 Task: Use Clock Wind Up Effect in this video Movie B.mp4
Action: Mouse moved to (212, 131)
Screenshot: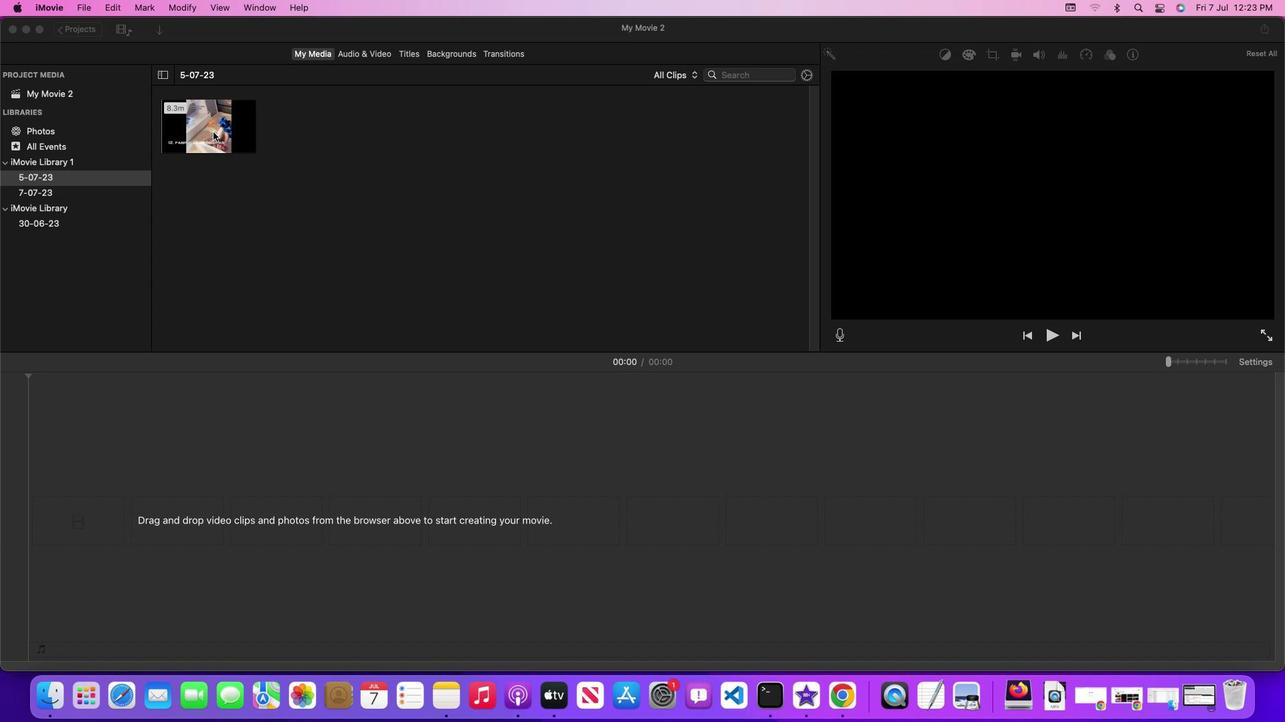 
Action: Mouse pressed left at (212, 131)
Screenshot: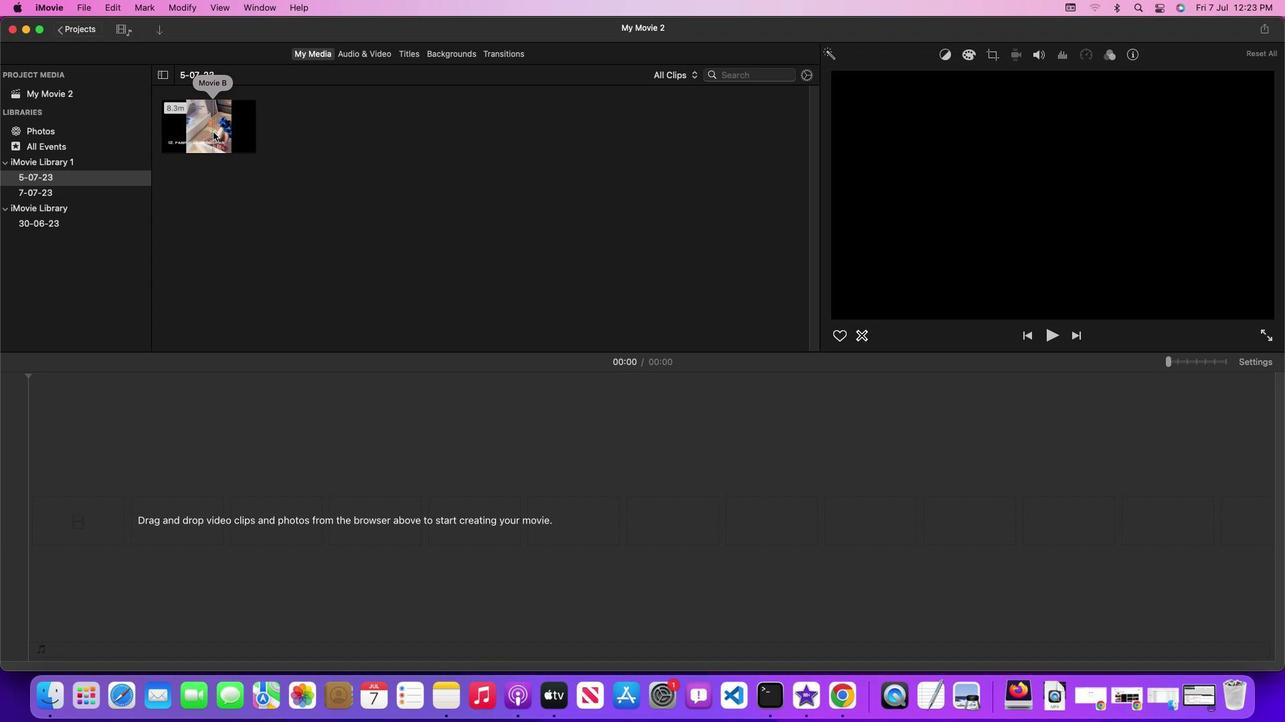 
Action: Mouse pressed left at (212, 131)
Screenshot: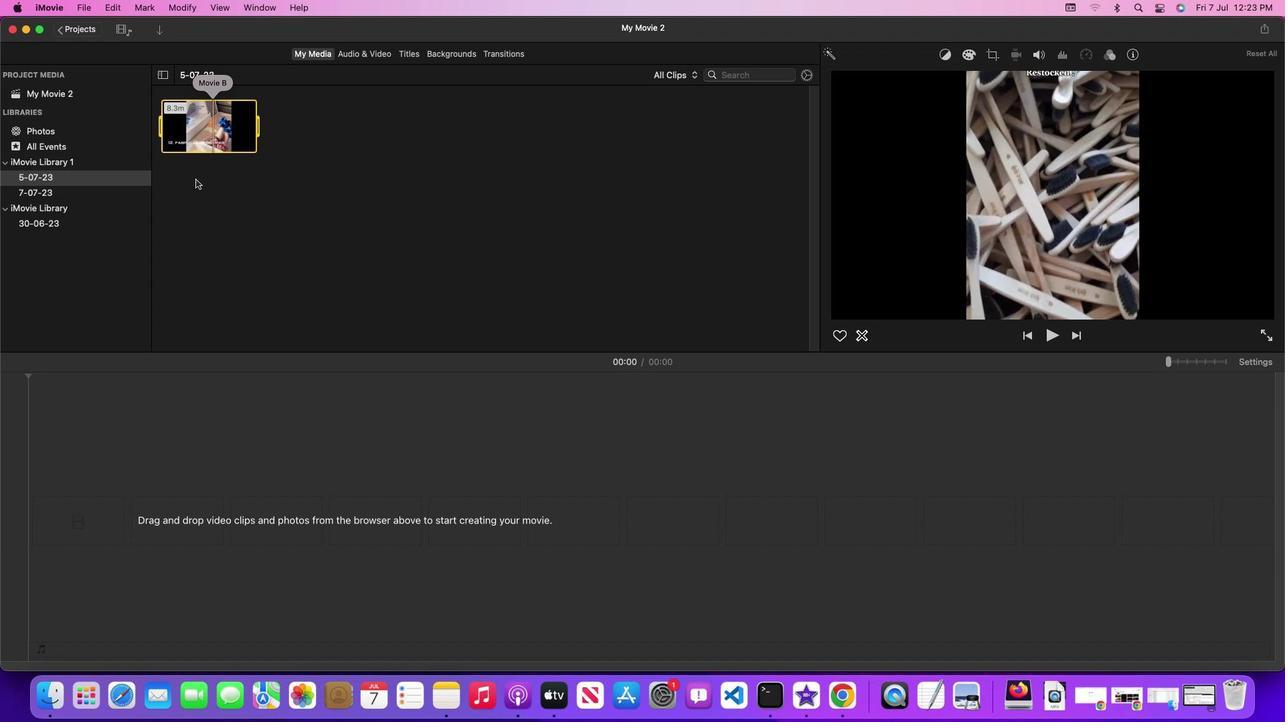 
Action: Mouse moved to (380, 53)
Screenshot: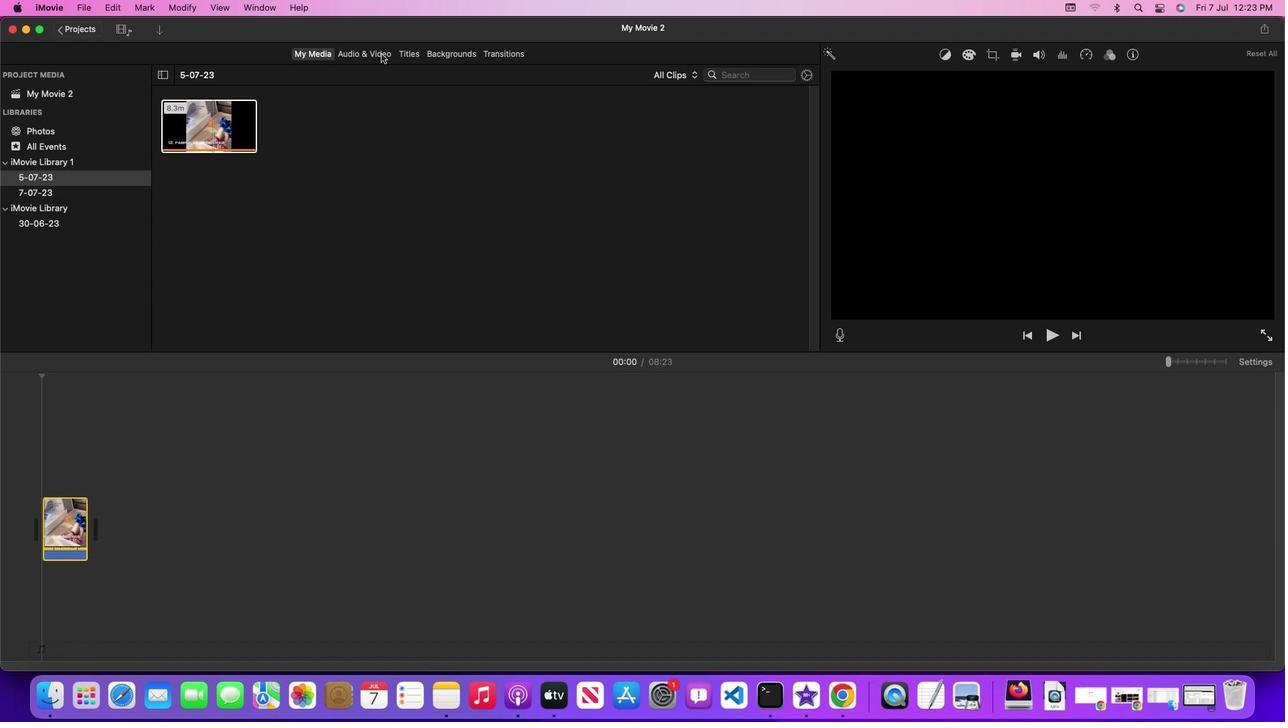 
Action: Mouse pressed left at (380, 53)
Screenshot: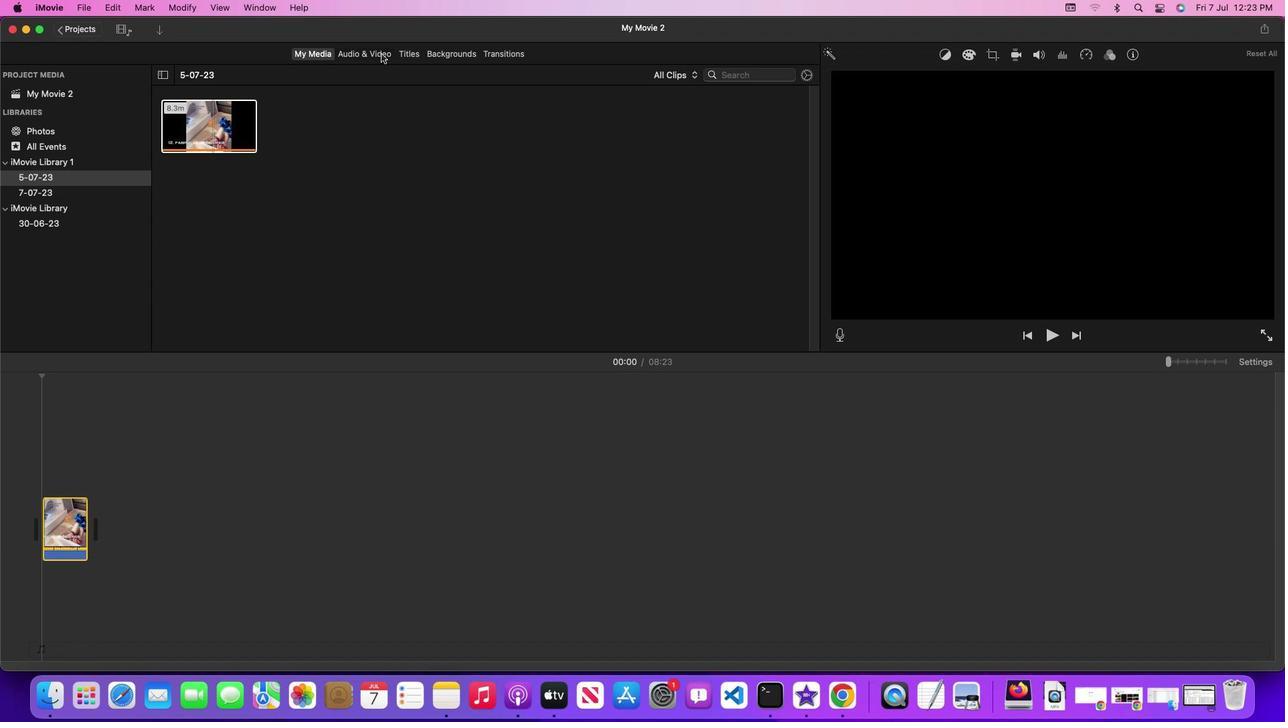 
Action: Mouse moved to (815, 178)
Screenshot: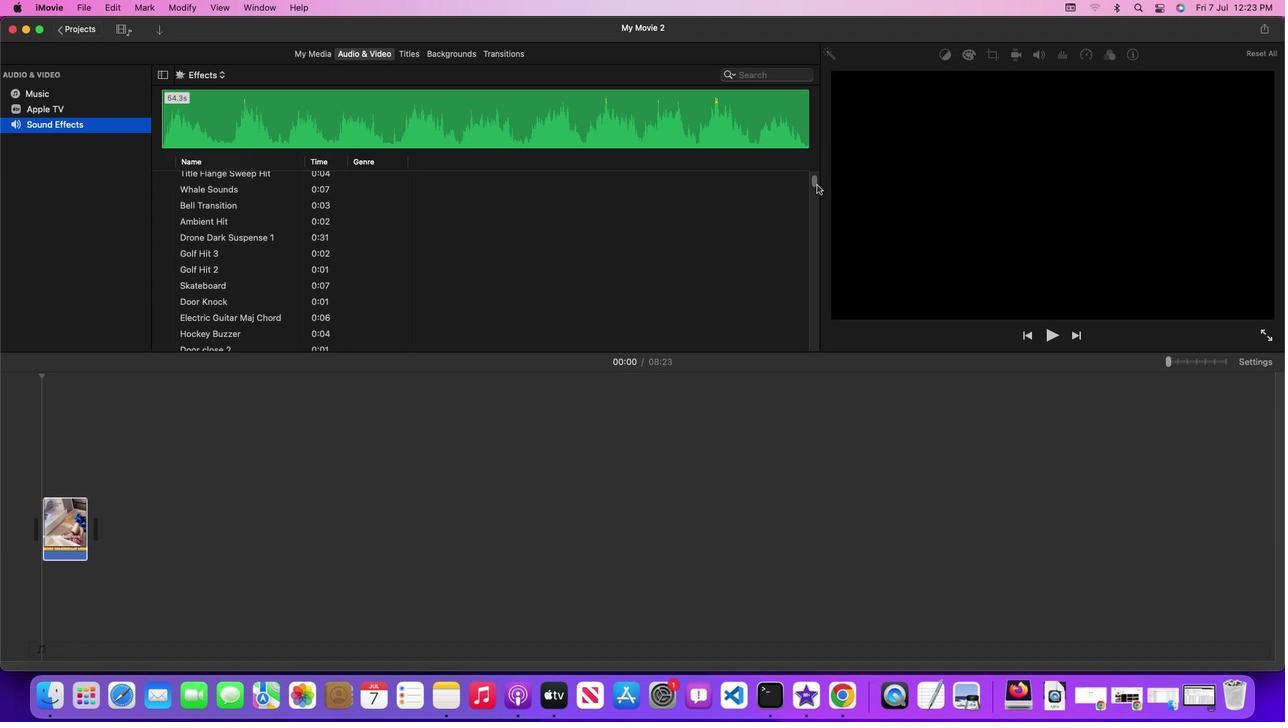 
Action: Mouse pressed left at (815, 178)
Screenshot: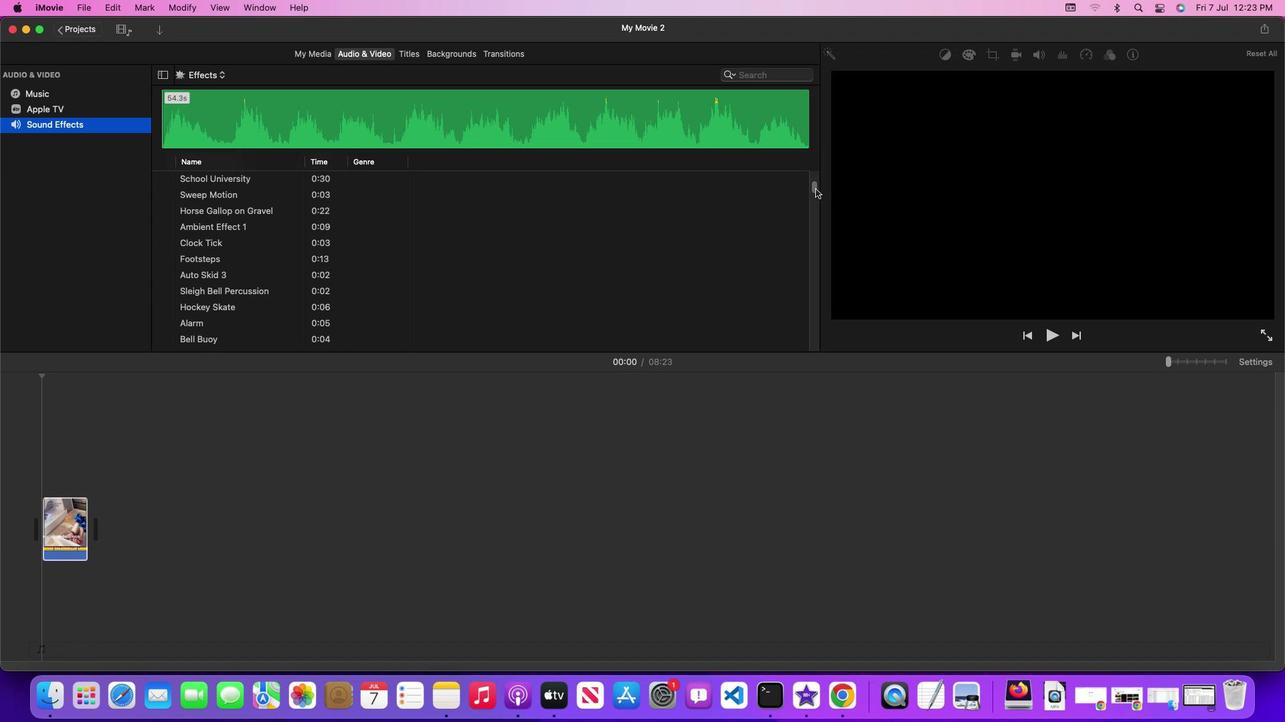 
Action: Mouse moved to (639, 281)
Screenshot: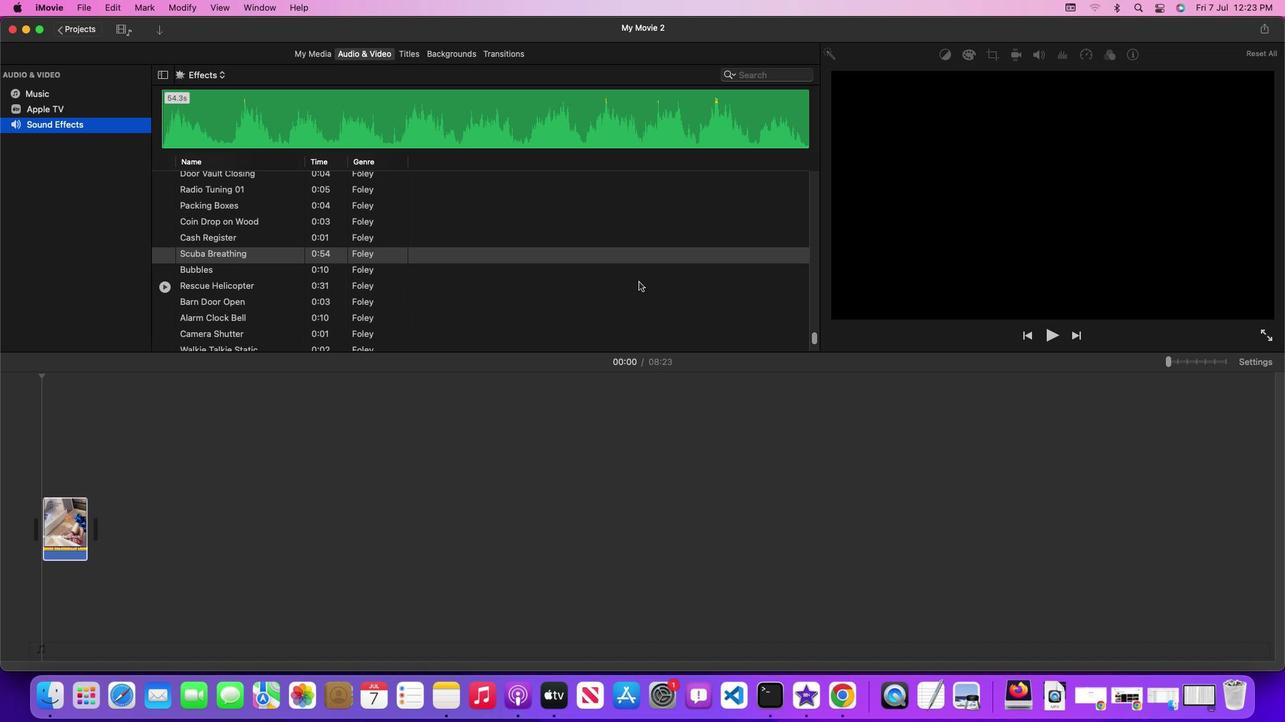 
Action: Mouse scrolled (639, 281) with delta (0, 0)
Screenshot: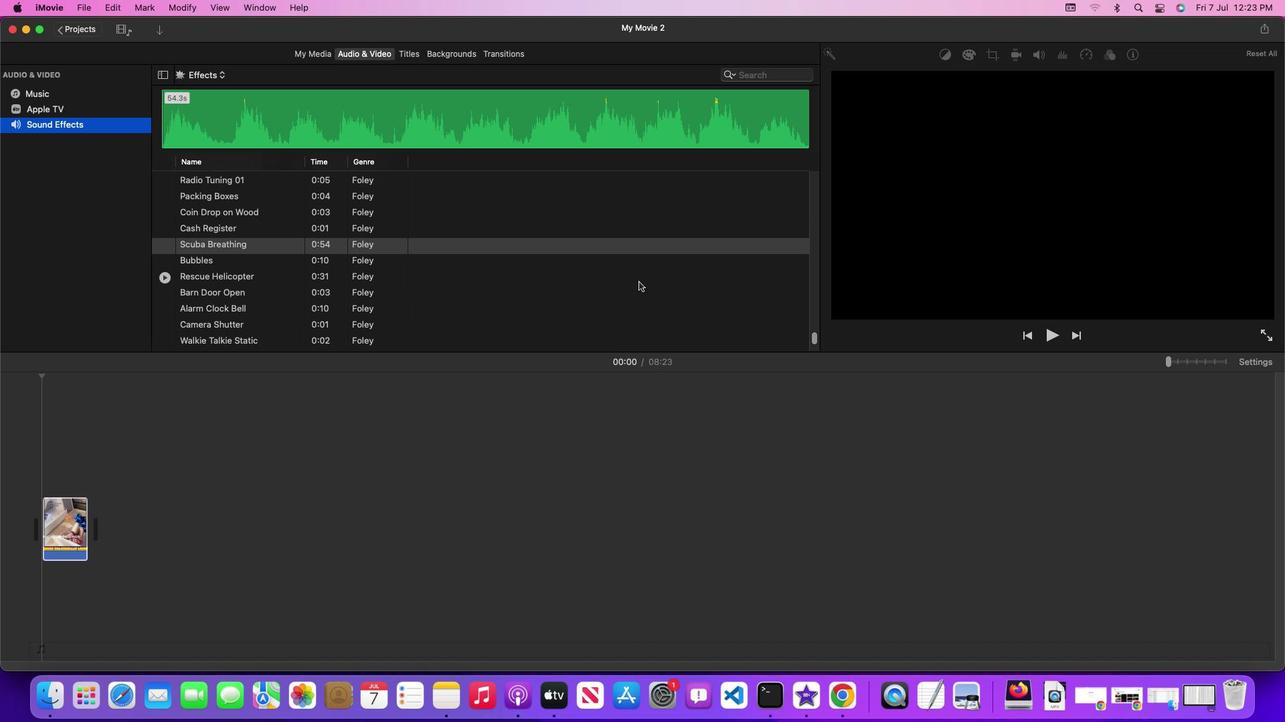 
Action: Mouse scrolled (639, 281) with delta (0, 0)
Screenshot: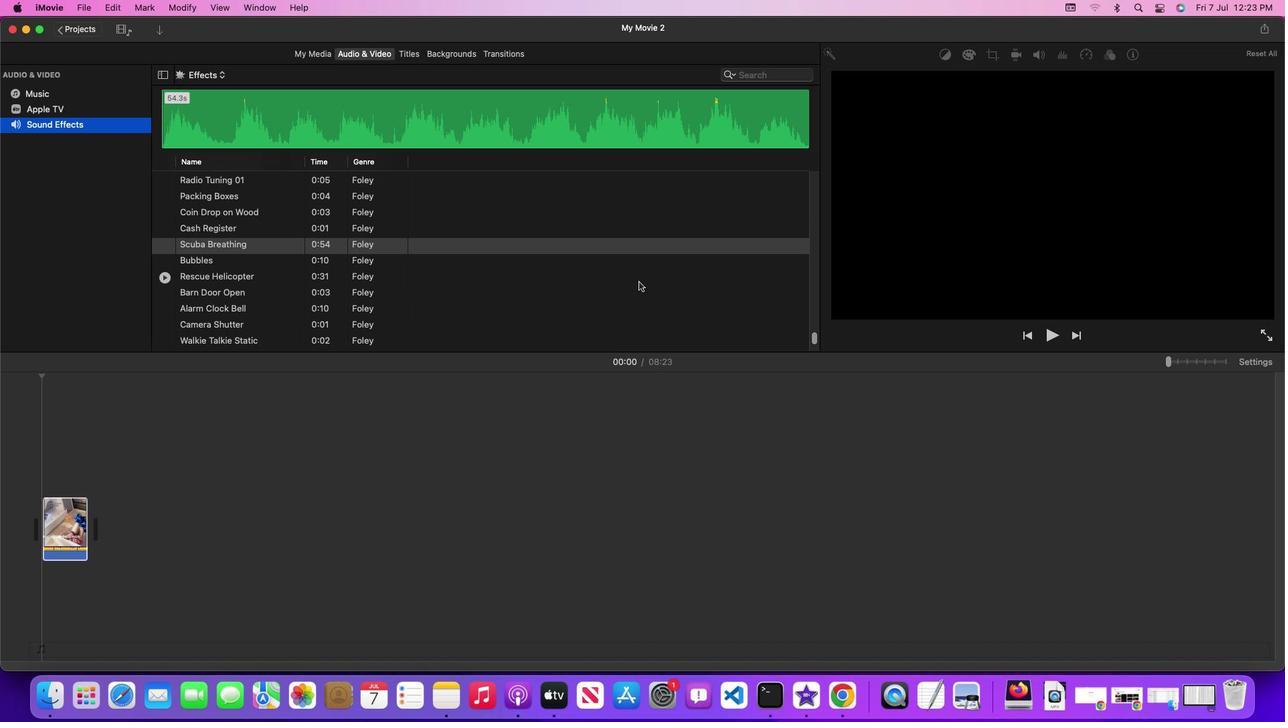 
Action: Mouse scrolled (639, 281) with delta (0, 0)
Screenshot: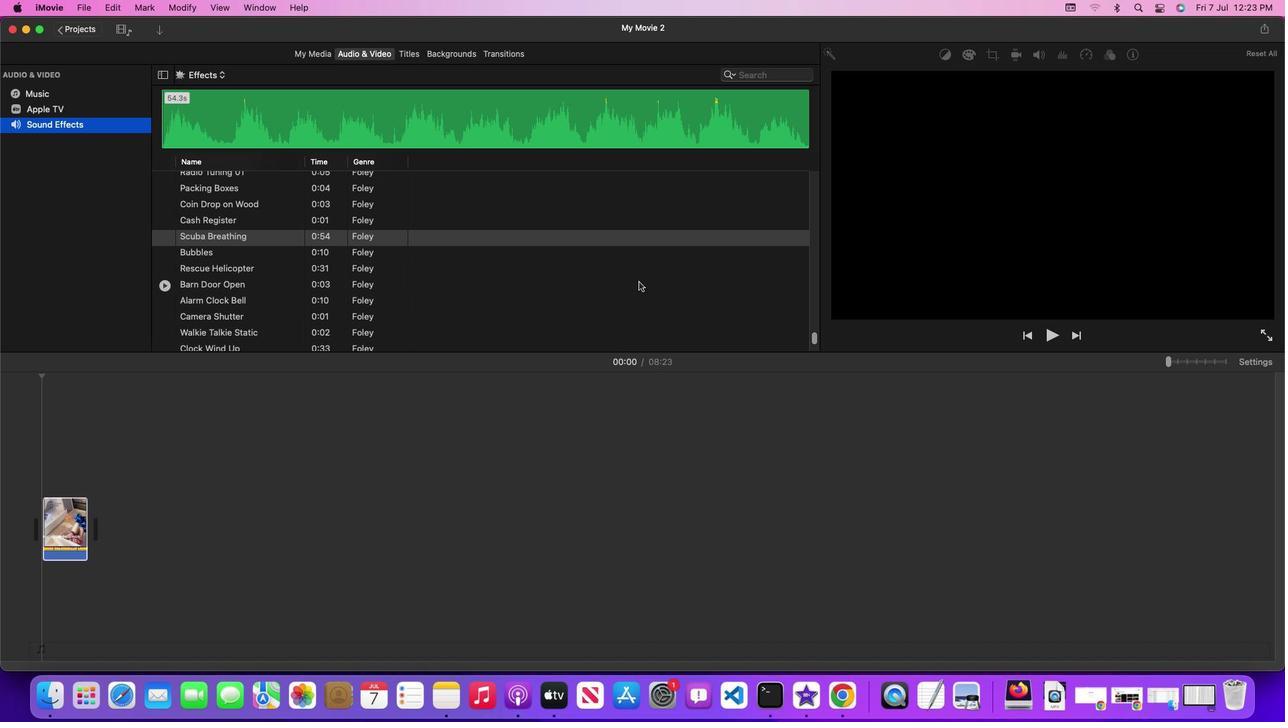 
Action: Mouse scrolled (639, 281) with delta (0, 0)
Screenshot: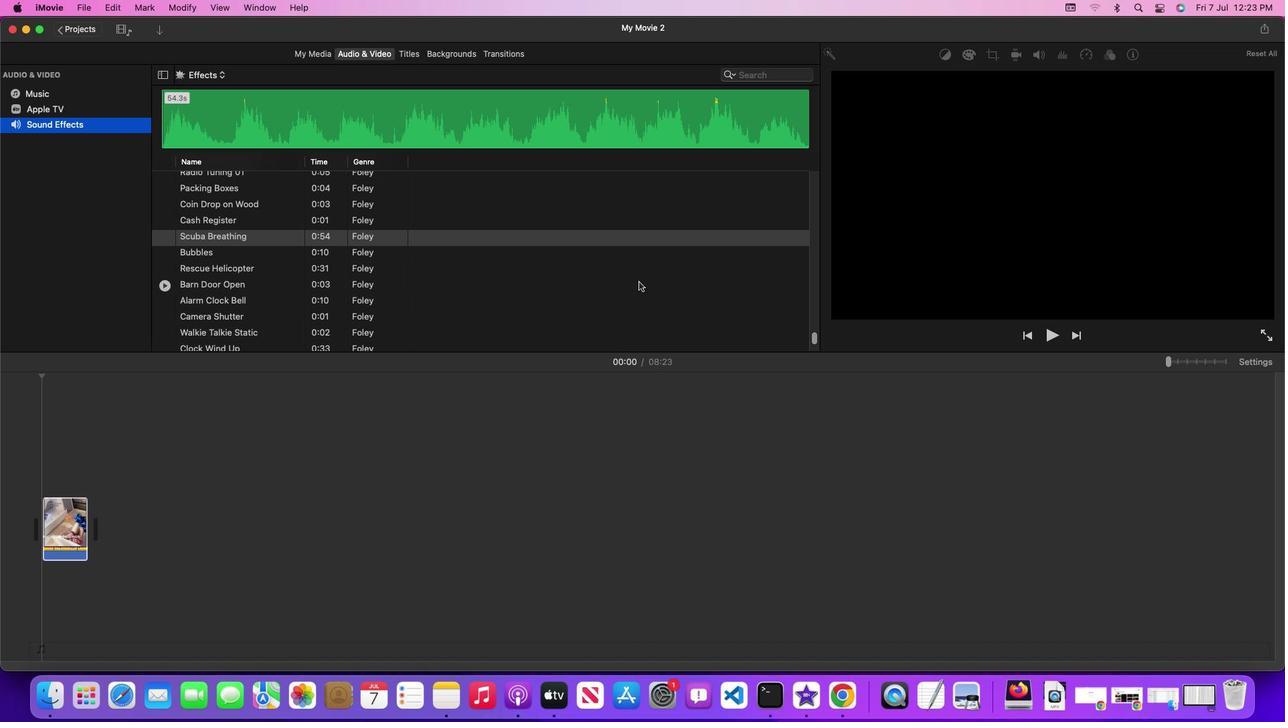 
Action: Mouse scrolled (639, 281) with delta (0, 0)
Screenshot: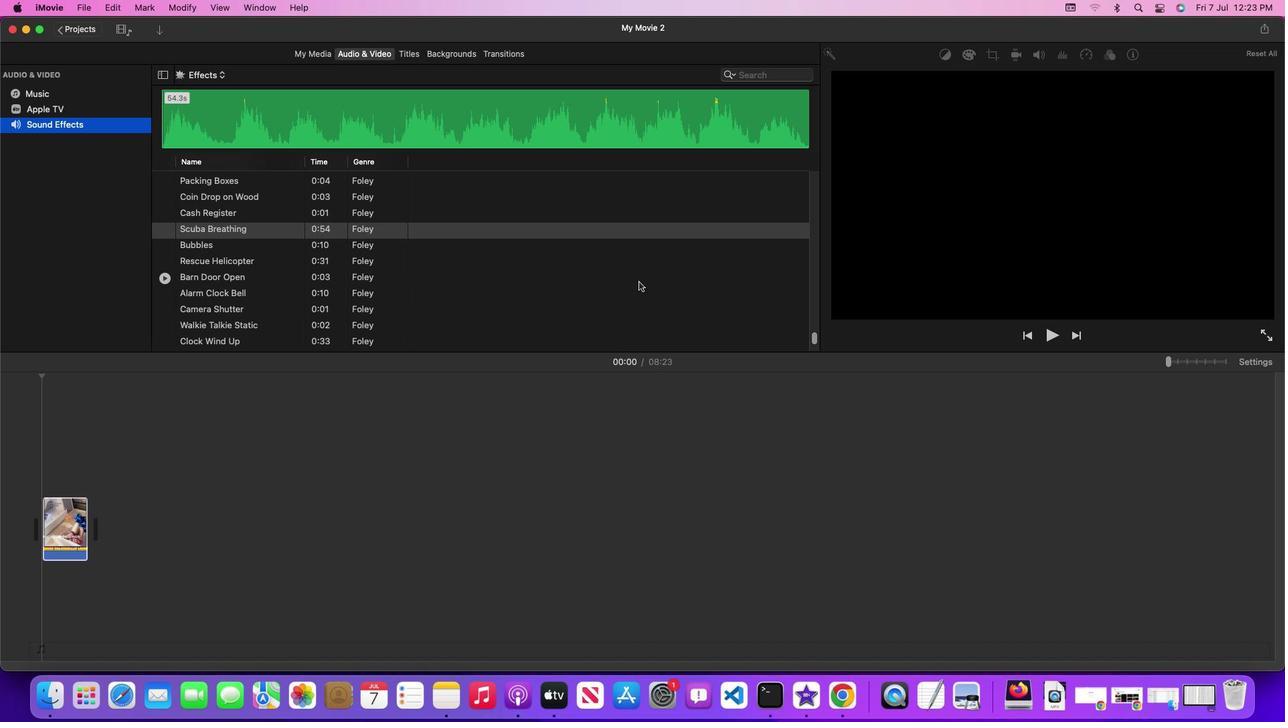 
Action: Mouse scrolled (639, 281) with delta (0, 0)
Screenshot: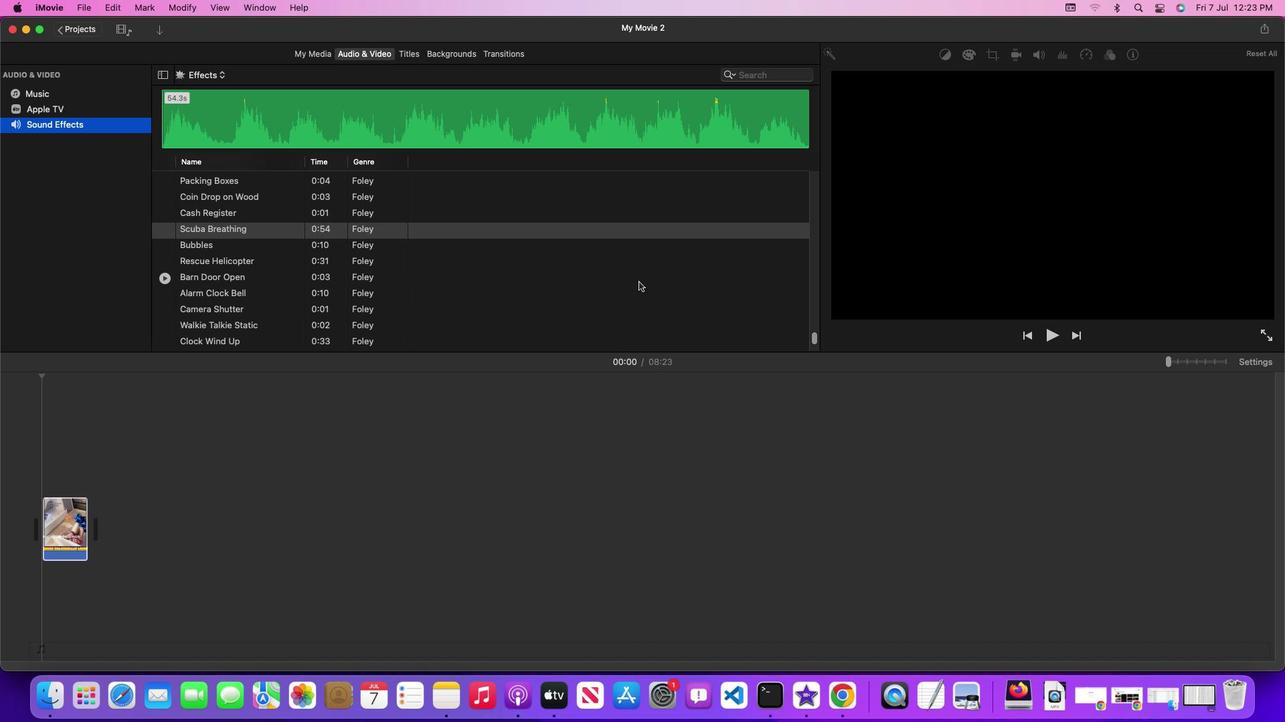 
Action: Mouse scrolled (639, 281) with delta (0, 0)
Screenshot: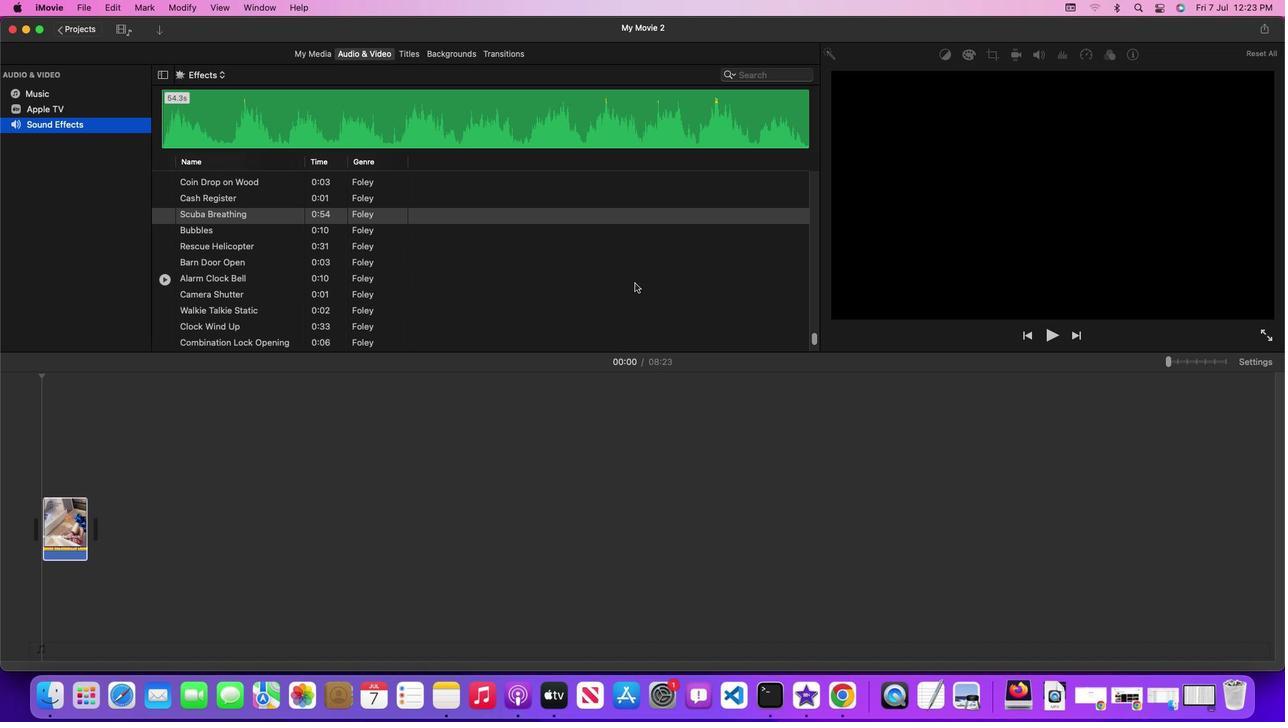 
Action: Mouse moved to (637, 281)
Screenshot: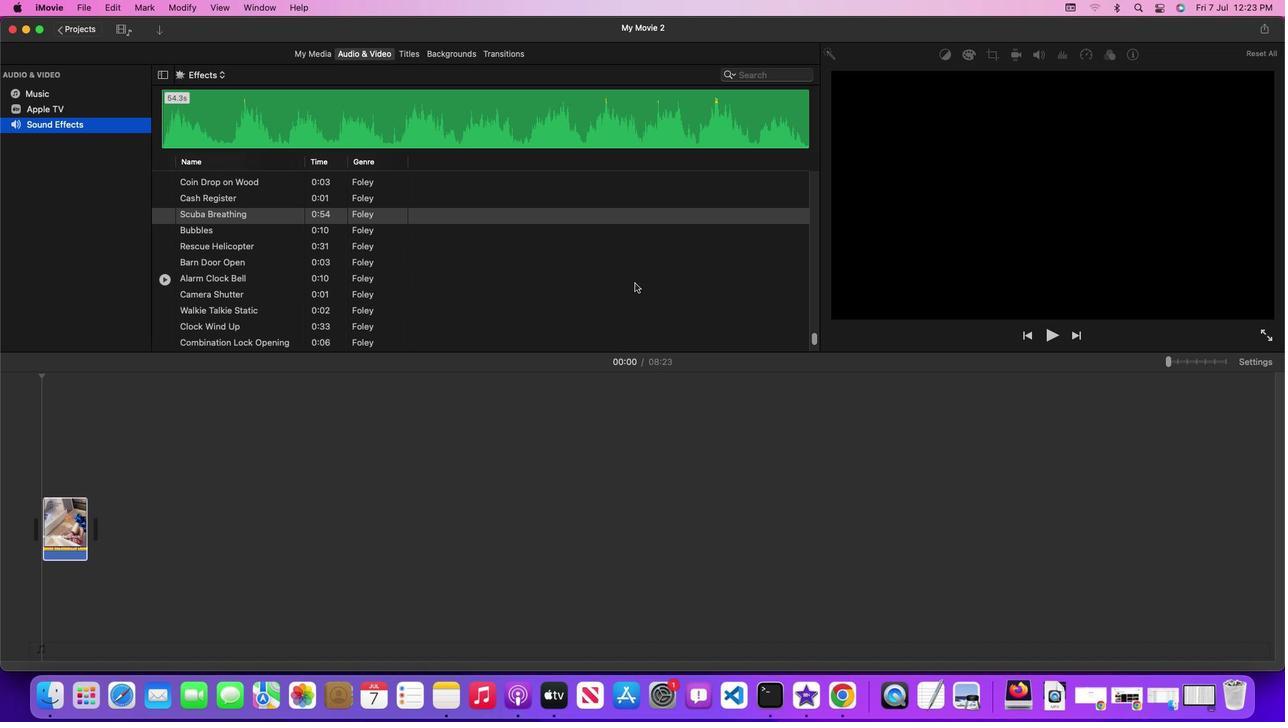 
Action: Mouse scrolled (637, 281) with delta (0, 0)
Screenshot: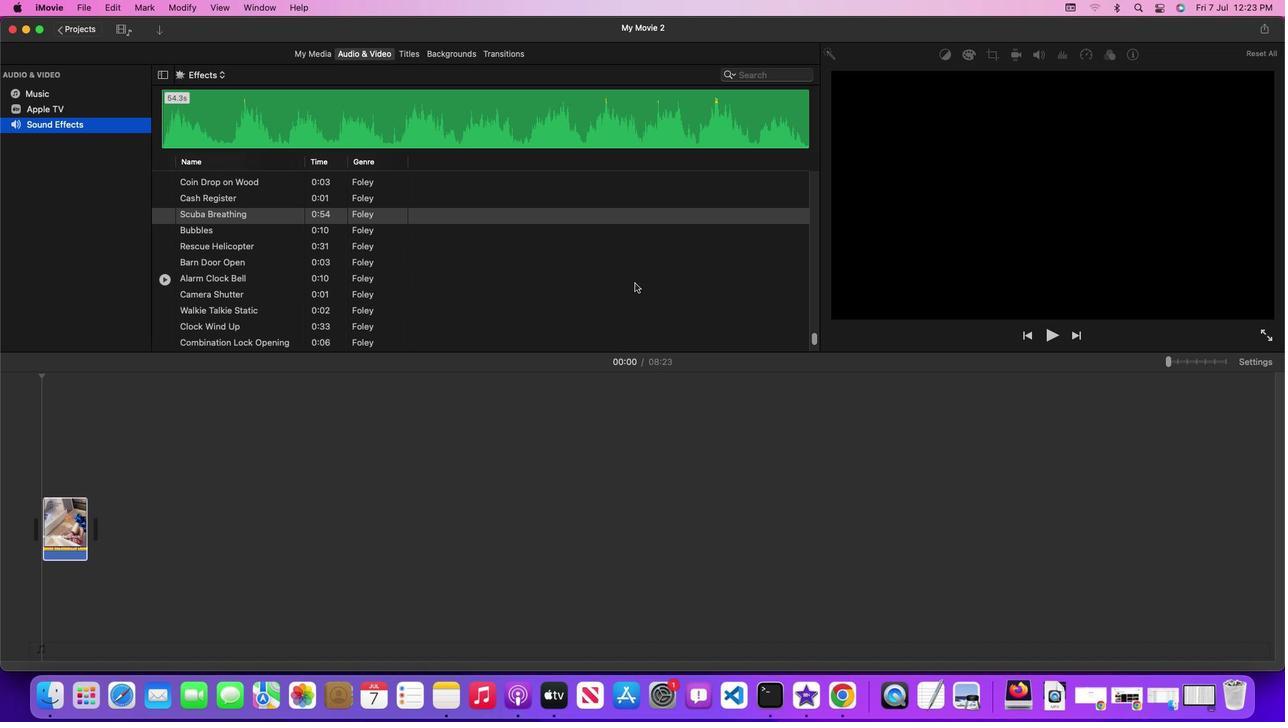 
Action: Mouse moved to (370, 323)
Screenshot: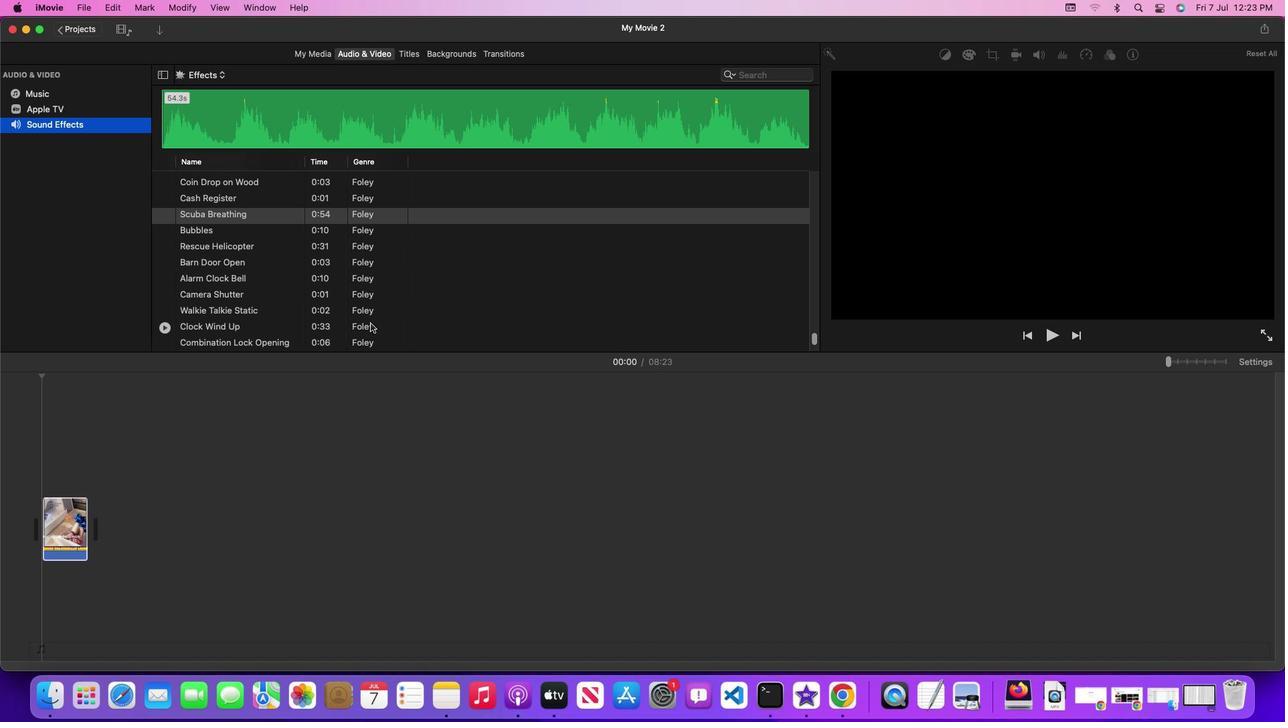 
Action: Mouse pressed left at (370, 323)
Screenshot: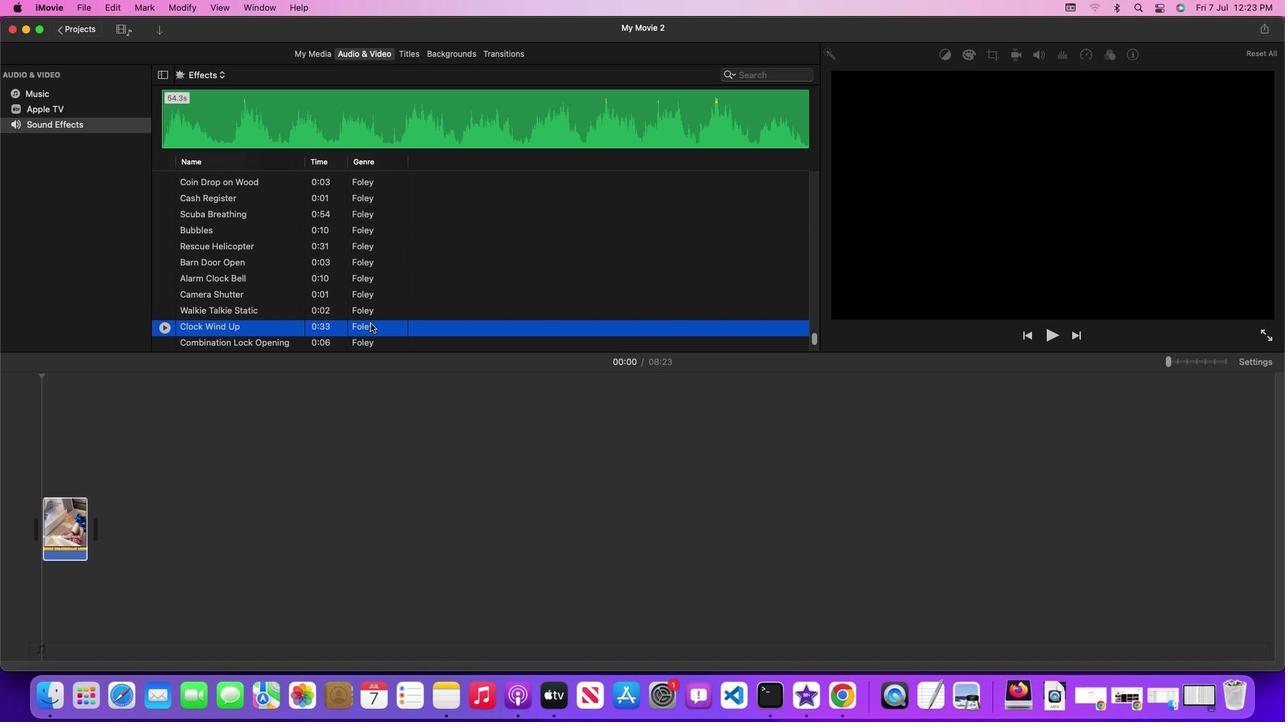 
Action: Mouse moved to (382, 326)
Screenshot: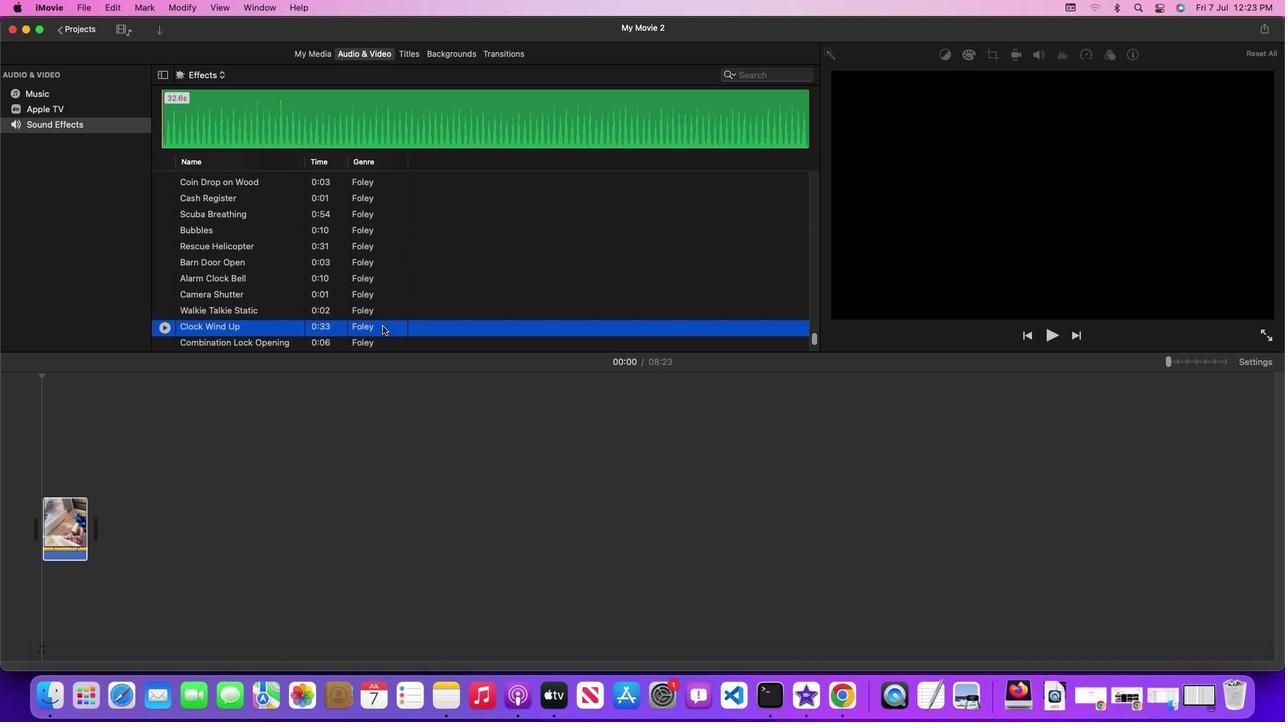 
Action: Mouse pressed left at (382, 326)
Screenshot: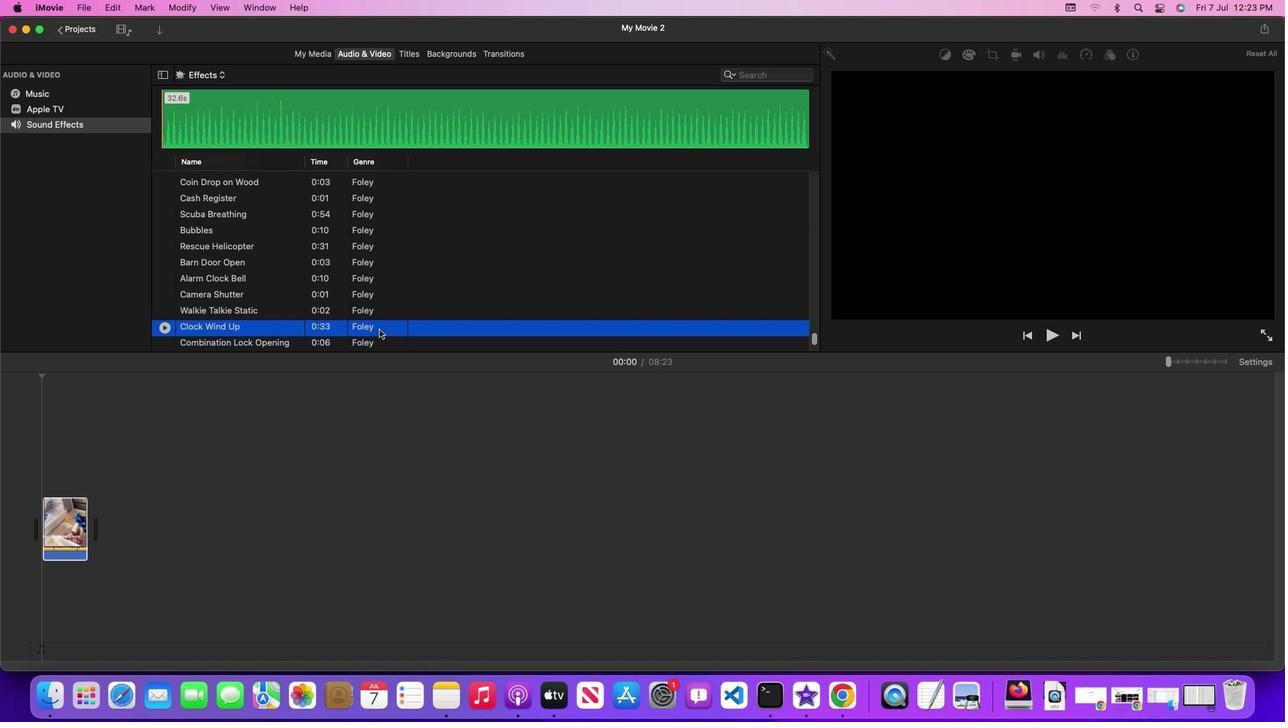 
Action: Mouse moved to (266, 416)
Screenshot: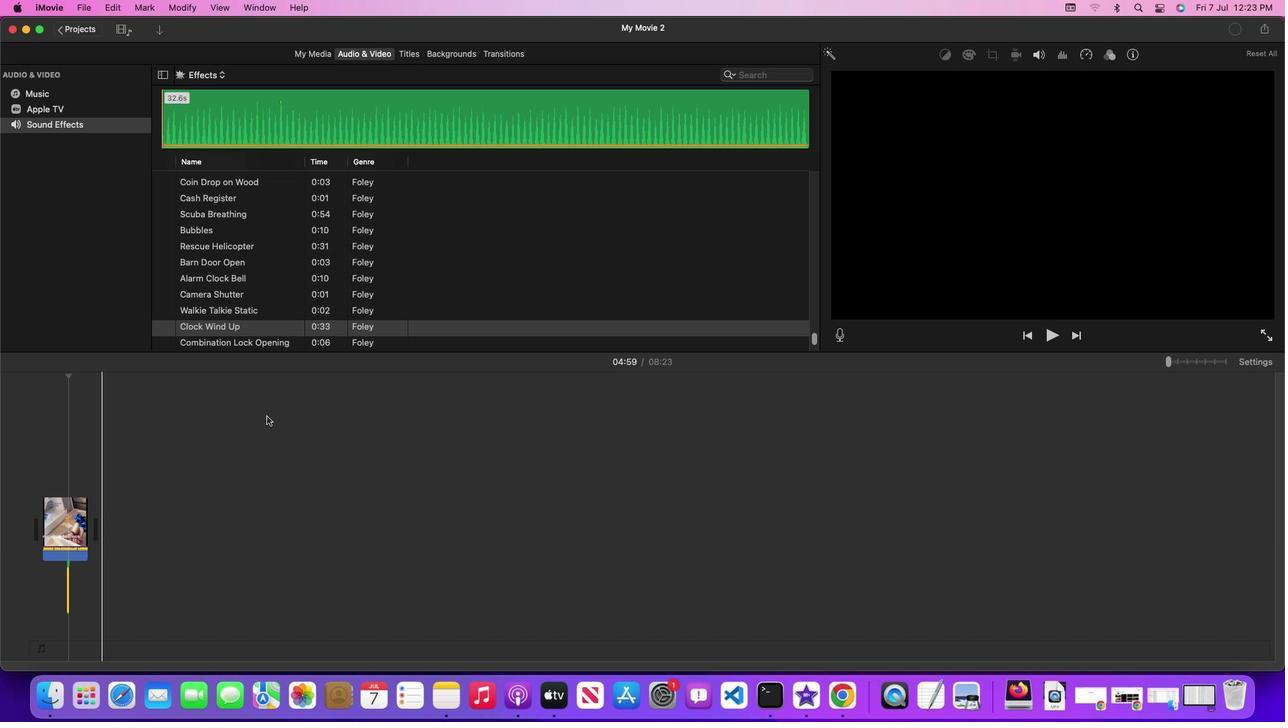 
Action: Mouse pressed left at (266, 416)
Screenshot: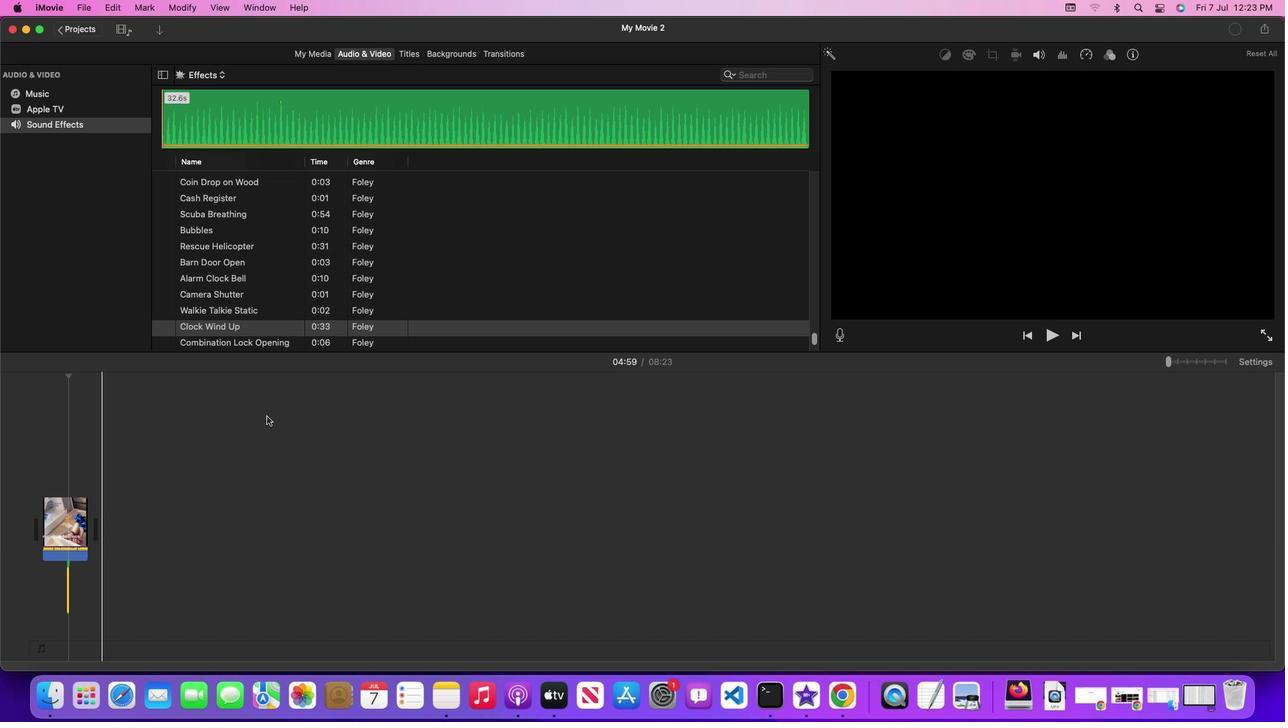 
